 Task: Use the formula "DETECTLANGUAGE" in spreadsheet "Project portfolio".
Action: Mouse moved to (138, 431)
Screenshot: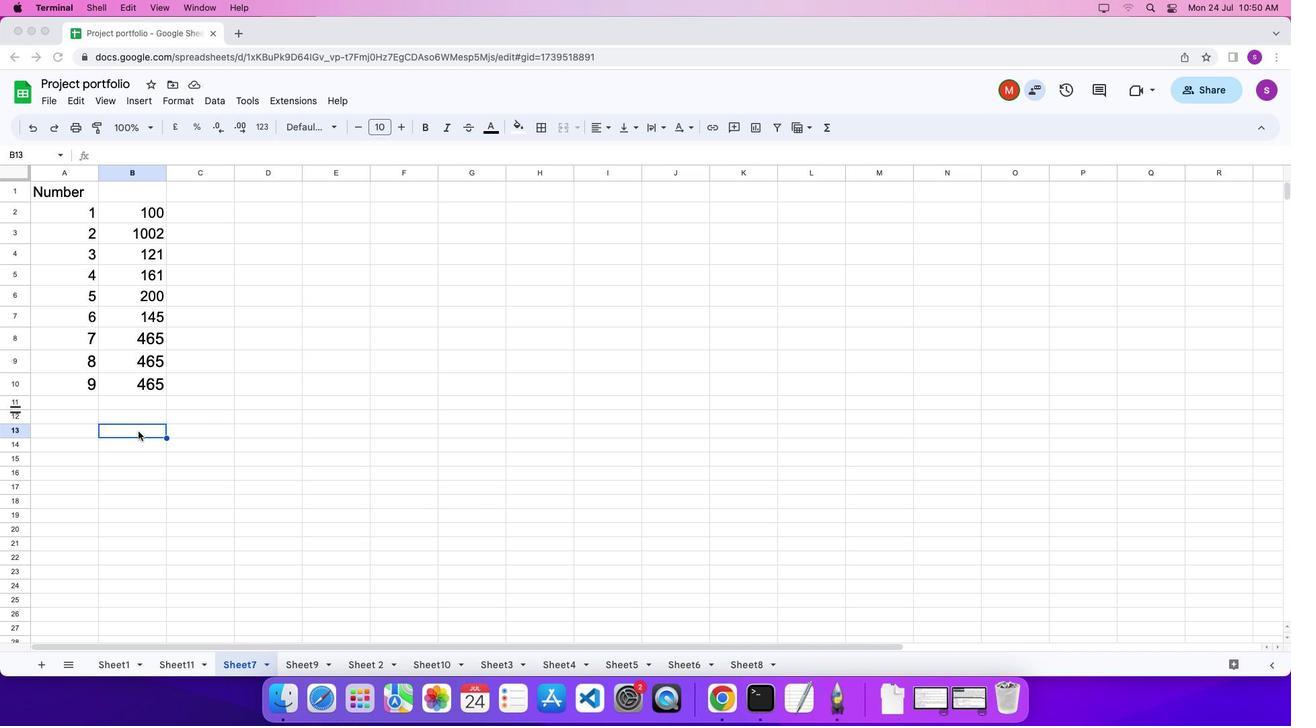 
Action: Mouse pressed left at (138, 431)
Screenshot: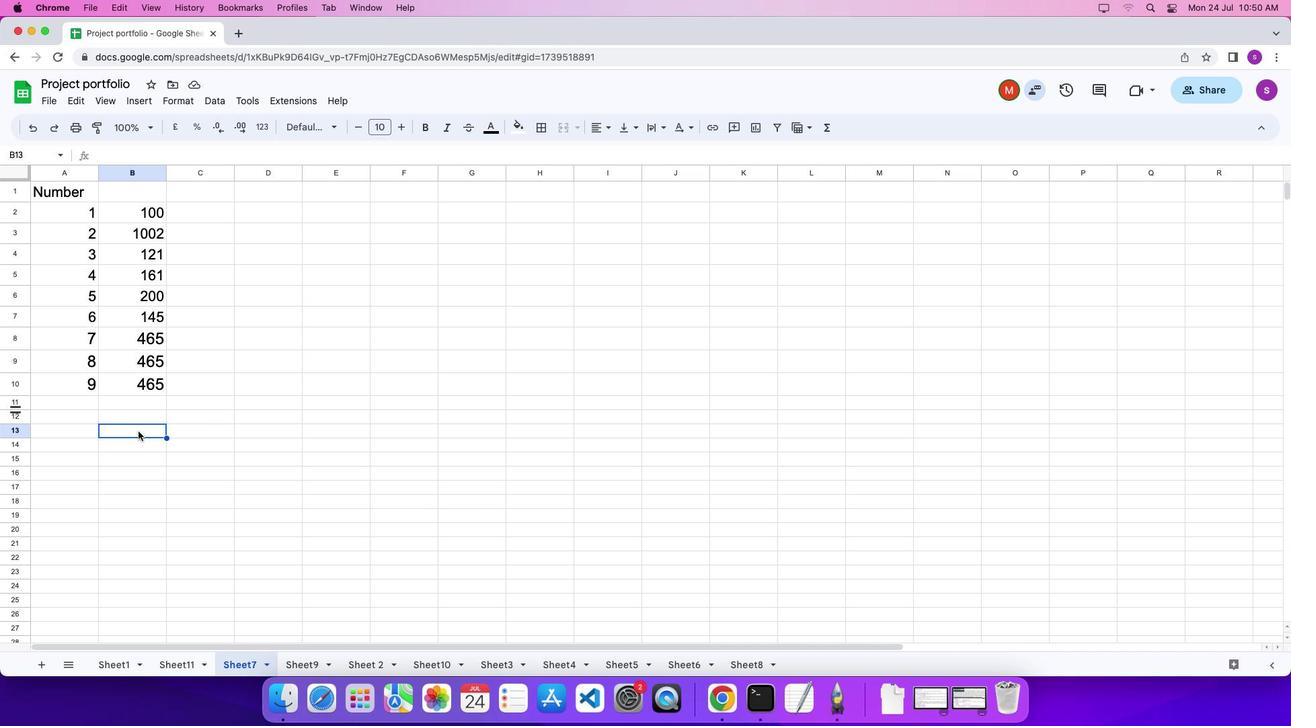 
Action: Key pressed '='
Screenshot: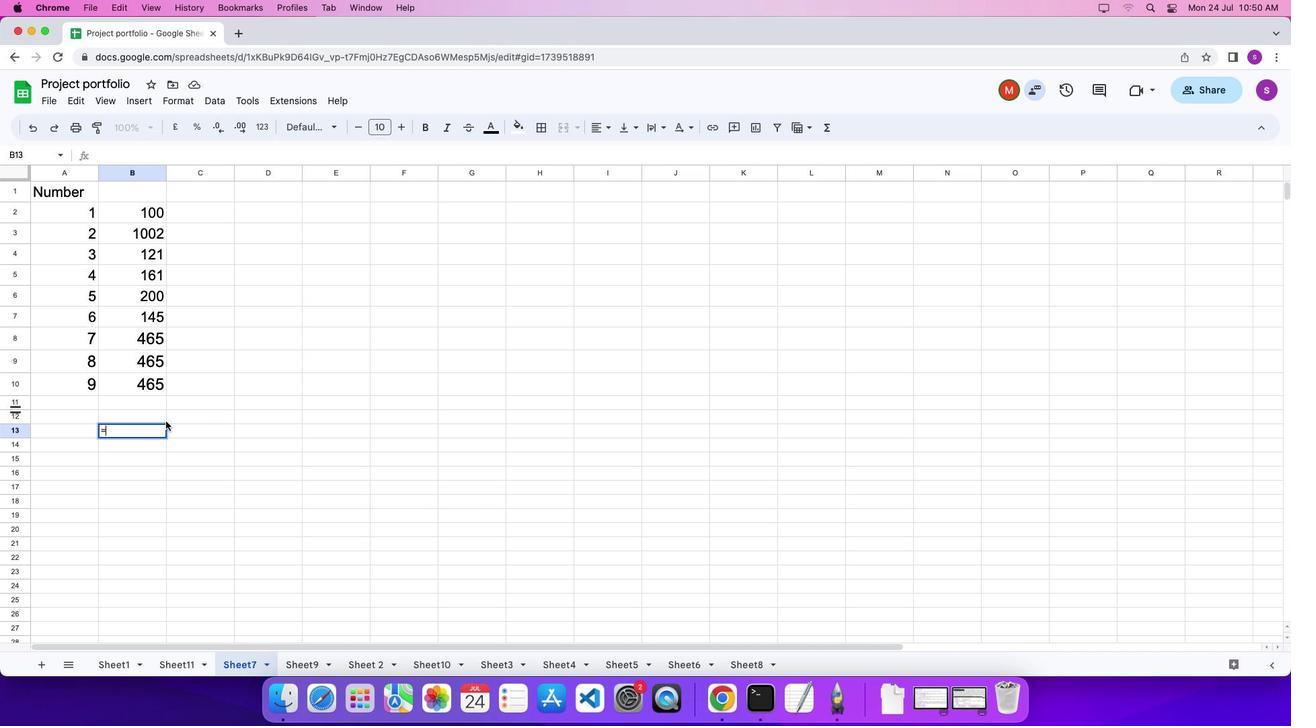 
Action: Mouse moved to (828, 125)
Screenshot: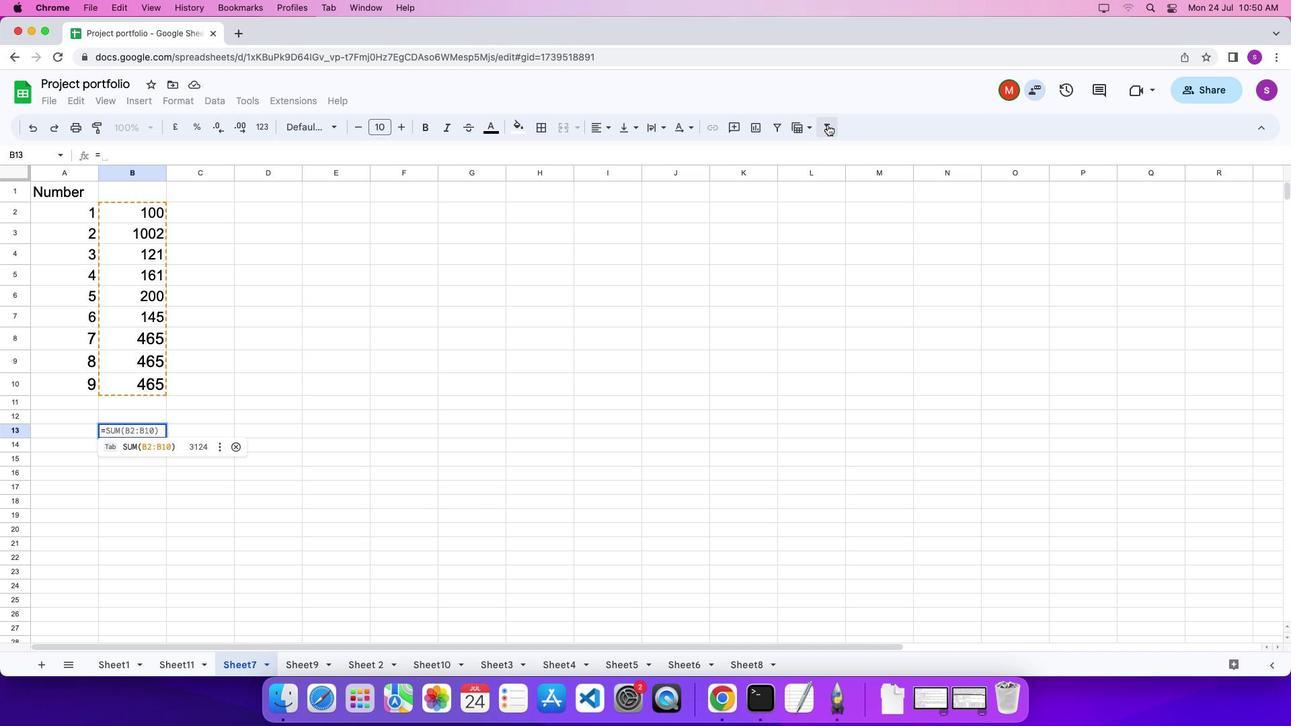
Action: Mouse pressed left at (828, 125)
Screenshot: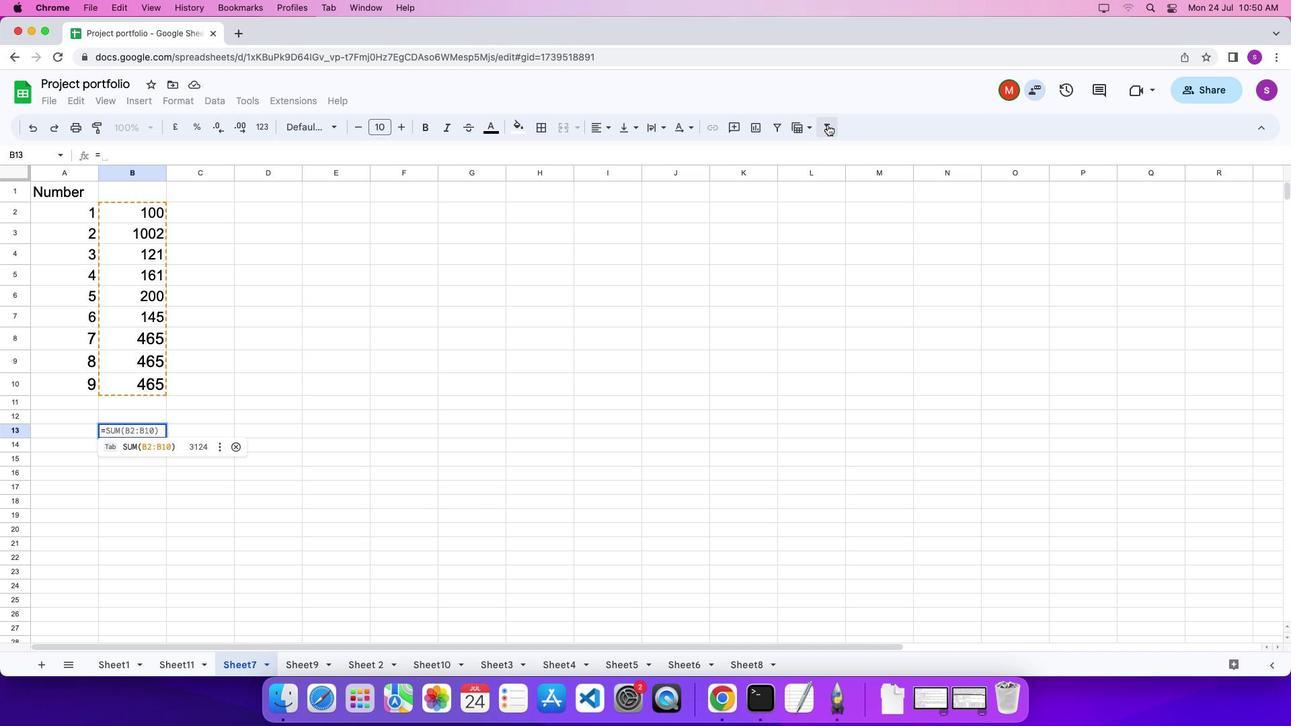 
Action: Mouse moved to (1069, 649)
Screenshot: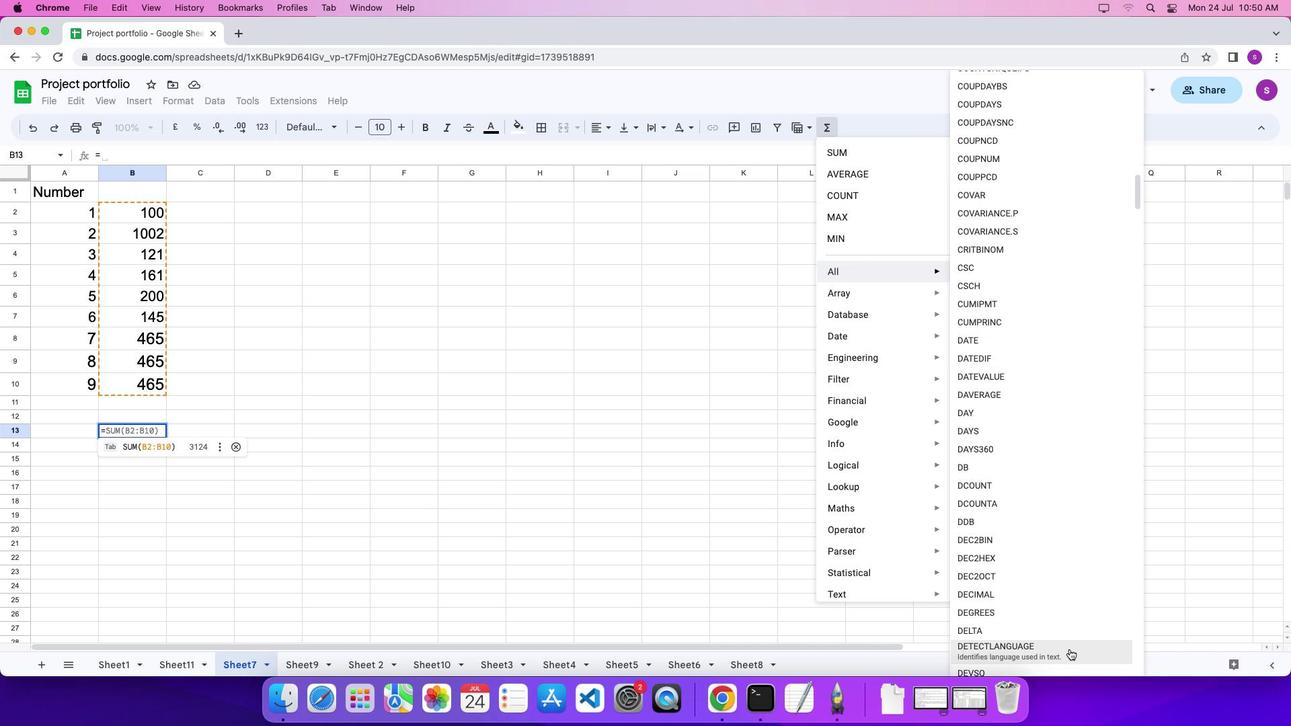 
Action: Mouse pressed left at (1069, 649)
Screenshot: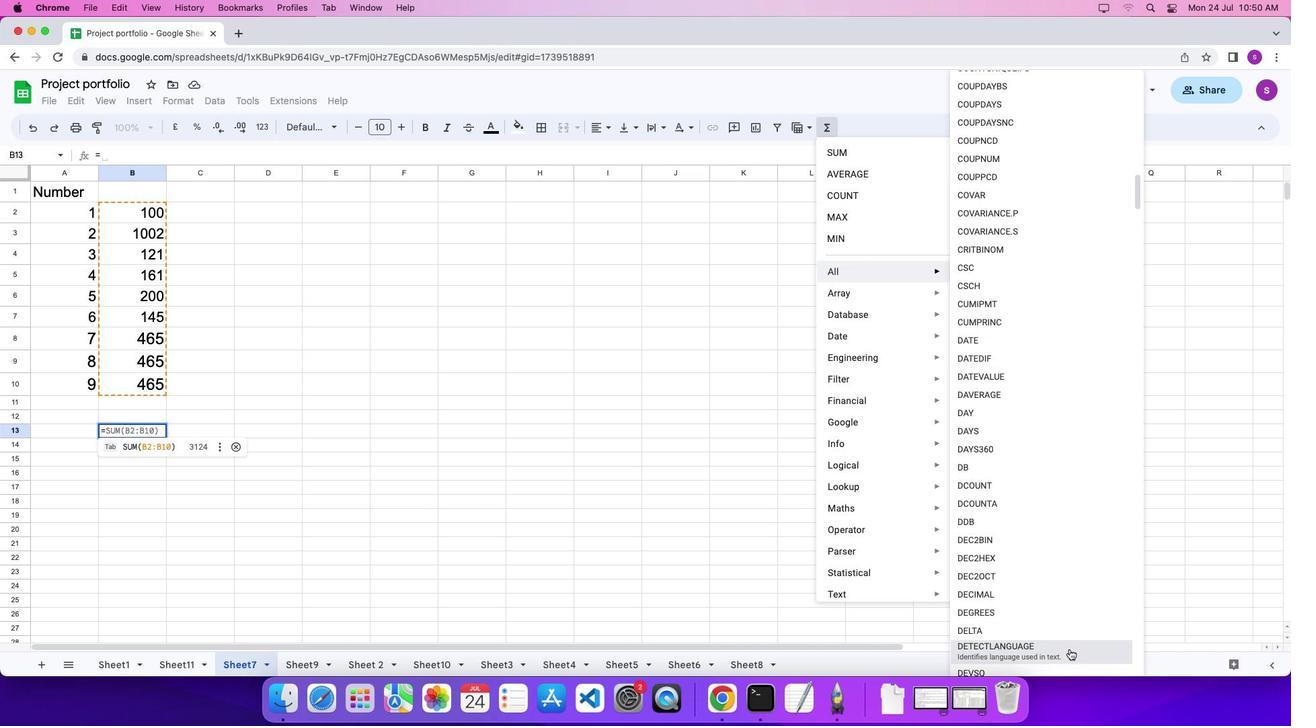 
Action: Mouse moved to (1042, 621)
Screenshot: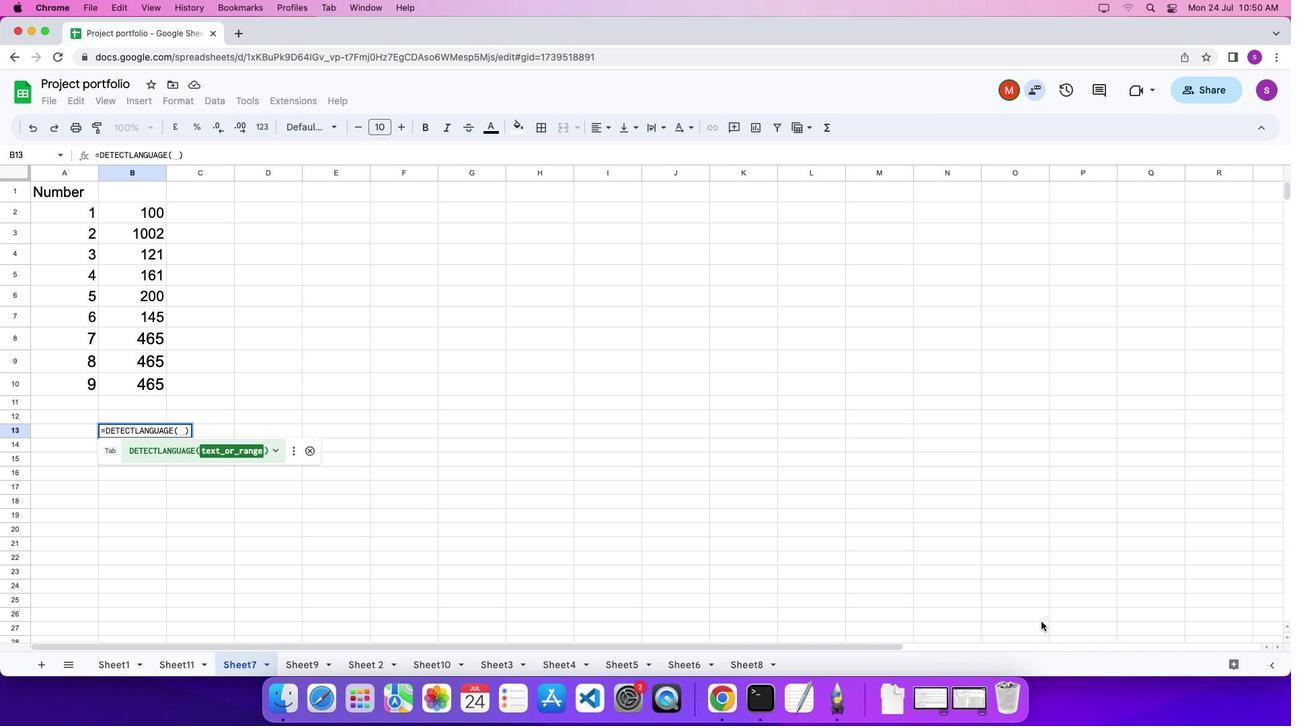 
Action: Key pressed Key.shift_r'"'Key.shift'B''o''n''j''o''u''r'Key.shift_r'"'Key.enter
Screenshot: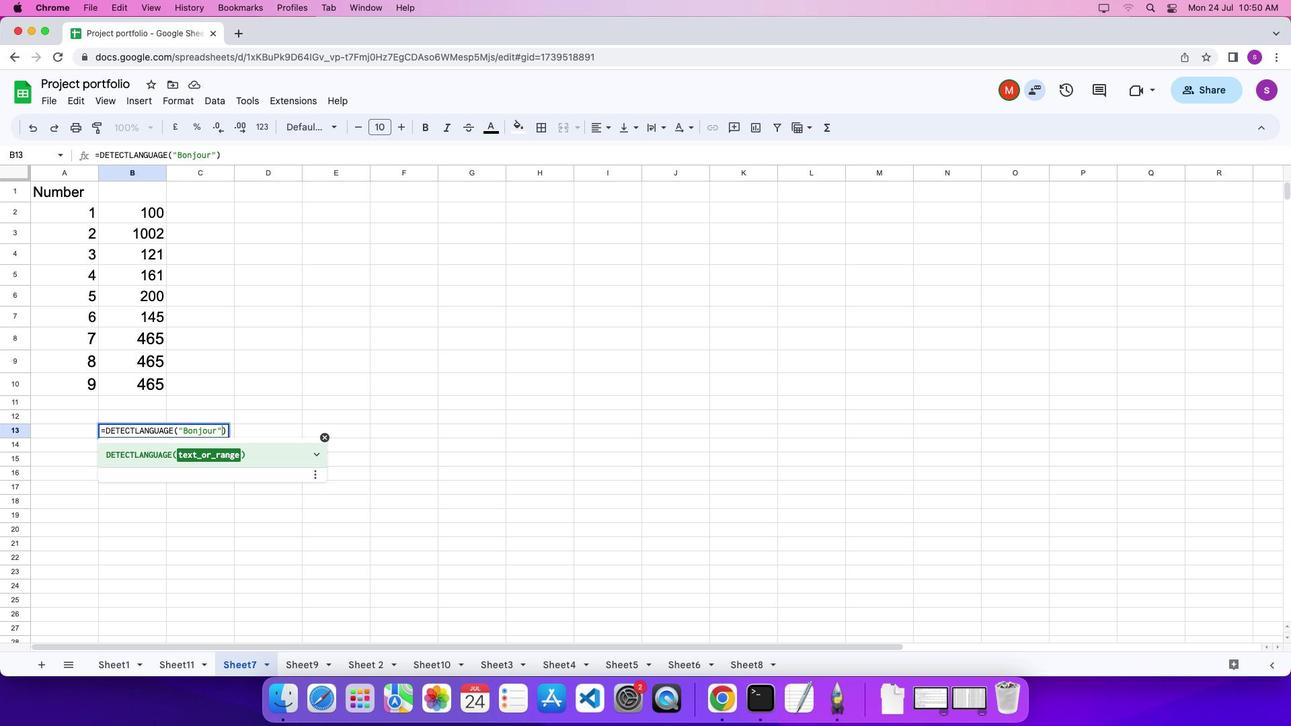 
Action: Mouse moved to (849, 589)
Screenshot: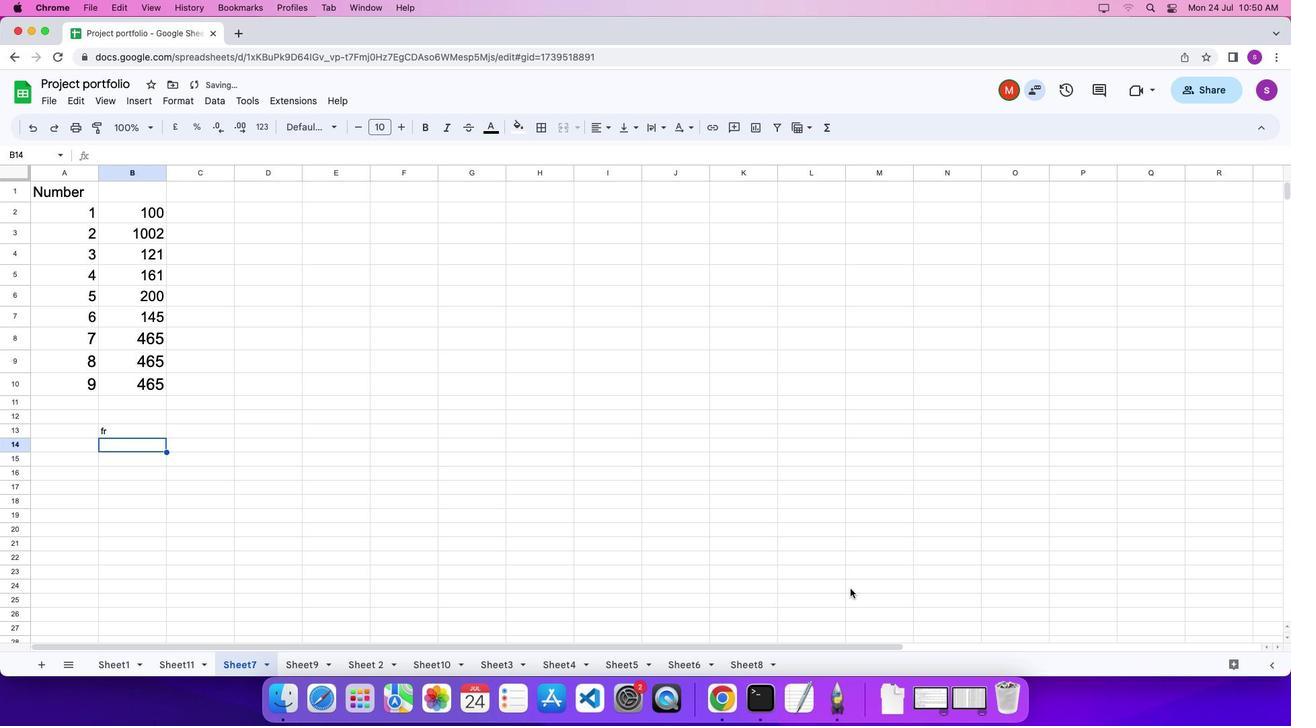 
